 Task: Check land for sale in San Diego.
Action: Mouse moved to (147, 109)
Screenshot: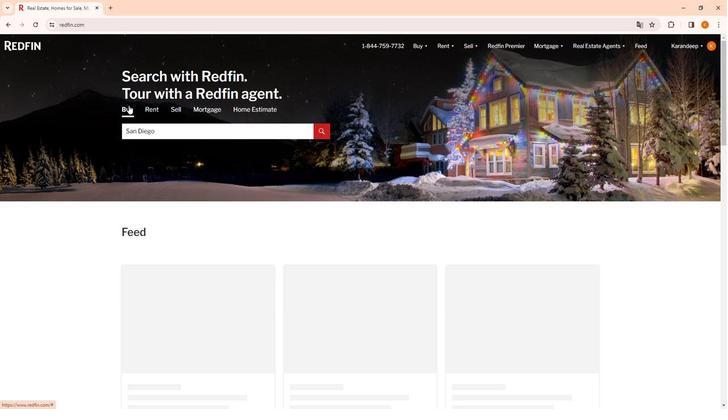 
Action: Mouse pressed left at (147, 109)
Screenshot: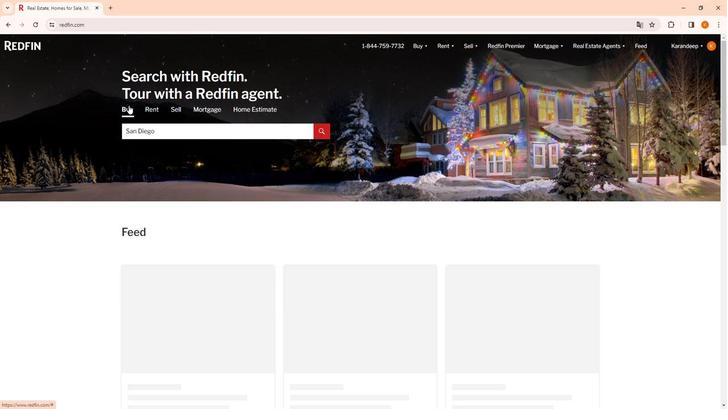 
Action: Mouse moved to (326, 134)
Screenshot: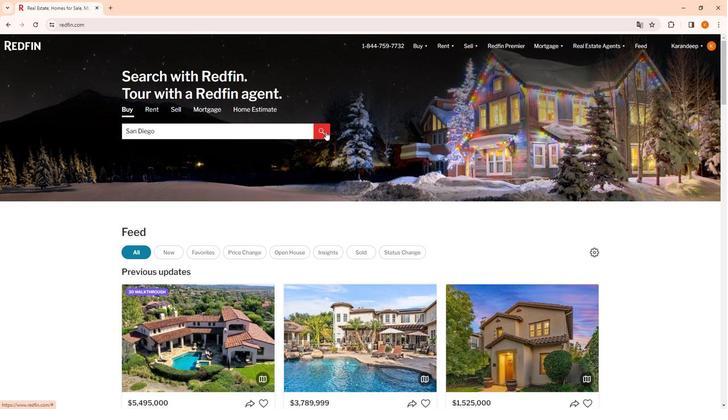 
Action: Mouse pressed left at (326, 134)
Screenshot: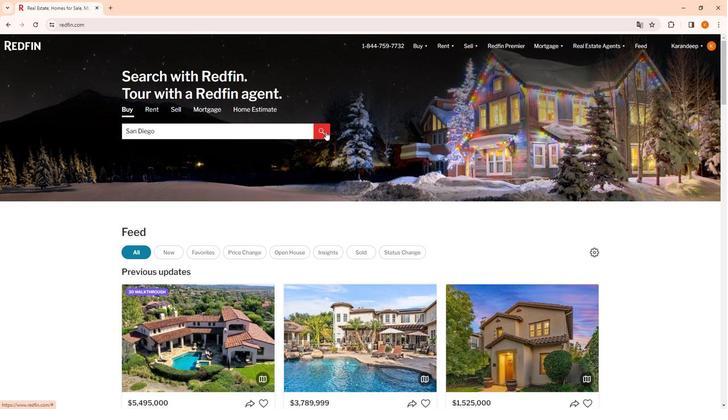 
Action: Mouse moved to (418, 52)
Screenshot: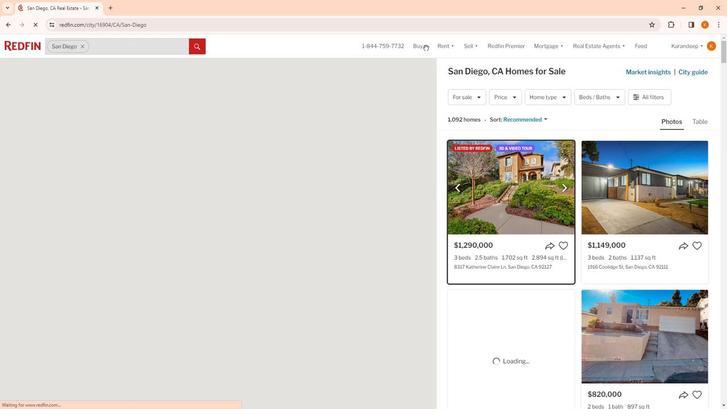 
Action: Mouse pressed left at (418, 52)
Screenshot: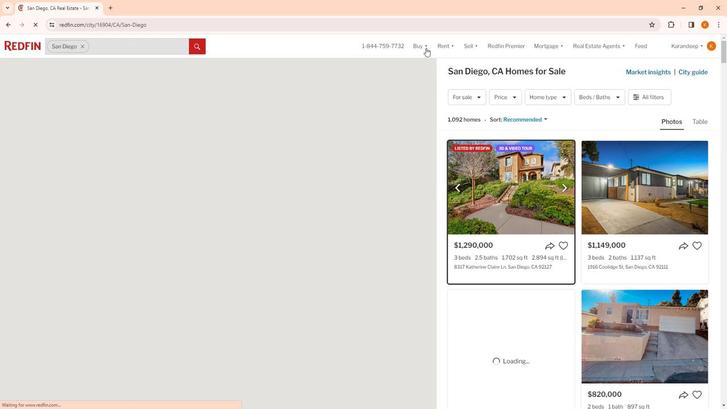 
Action: Mouse moved to (332, 200)
Screenshot: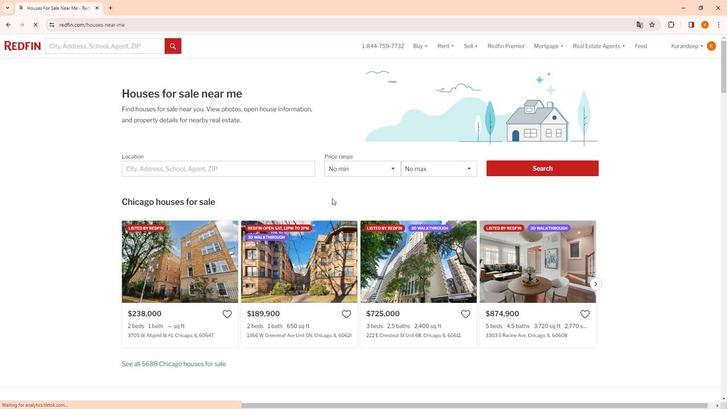 
Action: Mouse scrolled (332, 199) with delta (0, 0)
Screenshot: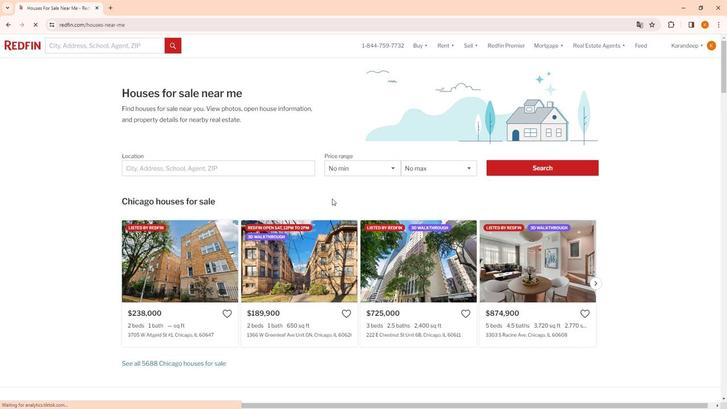
Action: Mouse moved to (332, 200)
Screenshot: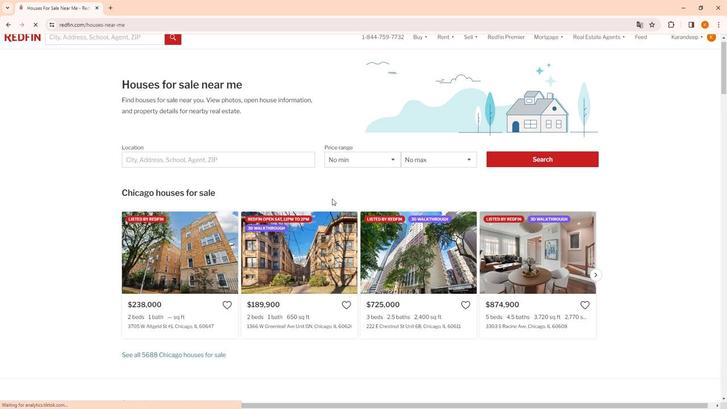 
Action: Mouse scrolled (332, 200) with delta (0, 0)
Screenshot: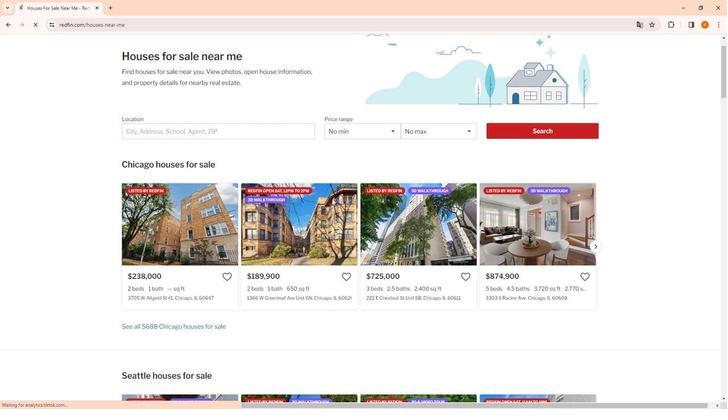 
Action: Mouse scrolled (332, 200) with delta (0, 0)
Screenshot: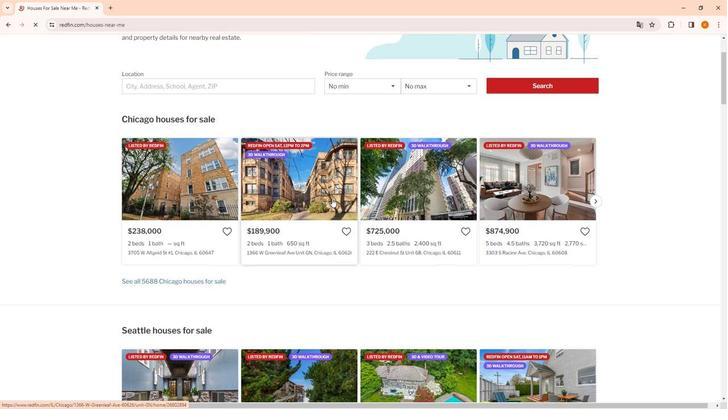 
Action: Mouse scrolled (332, 200) with delta (0, 0)
Screenshot: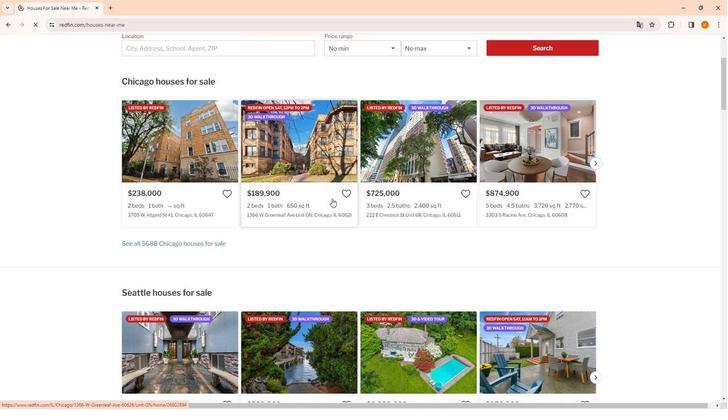 
Action: Mouse scrolled (332, 200) with delta (0, 0)
Screenshot: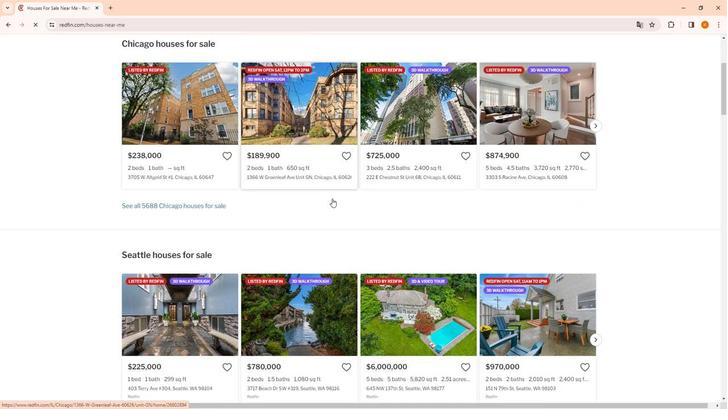 
Action: Mouse moved to (331, 200)
Screenshot: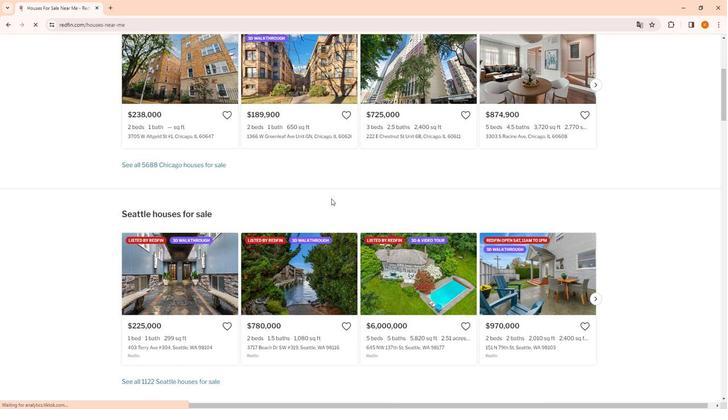 
Action: Mouse scrolled (331, 200) with delta (0, 0)
Screenshot: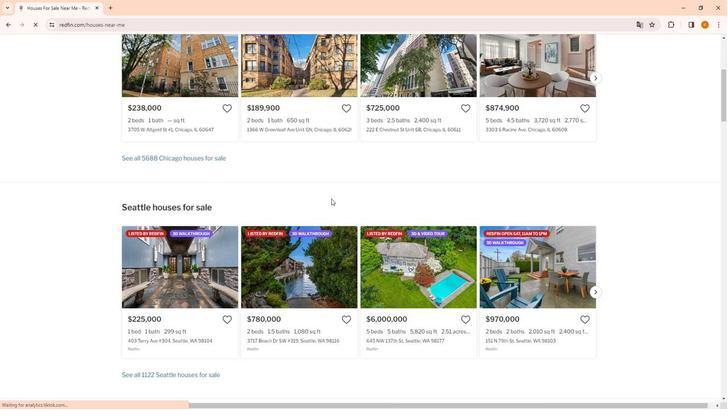 
Action: Mouse moved to (331, 200)
Screenshot: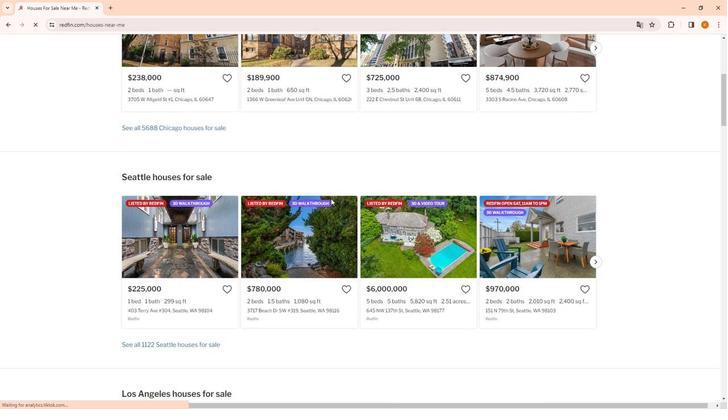 
Action: Mouse scrolled (331, 200) with delta (0, 0)
Screenshot: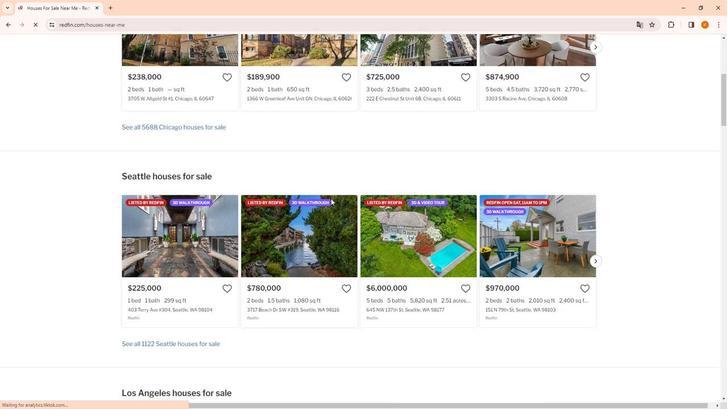 
Action: Mouse scrolled (331, 200) with delta (0, 0)
Screenshot: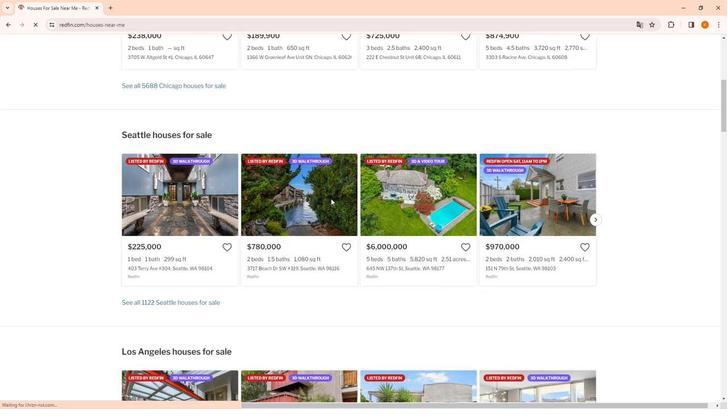 
Action: Mouse moved to (331, 199)
Screenshot: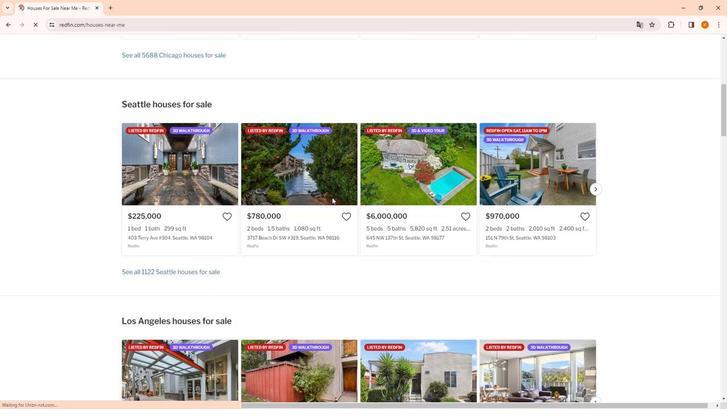 
Action: Mouse scrolled (331, 198) with delta (0, 0)
Screenshot: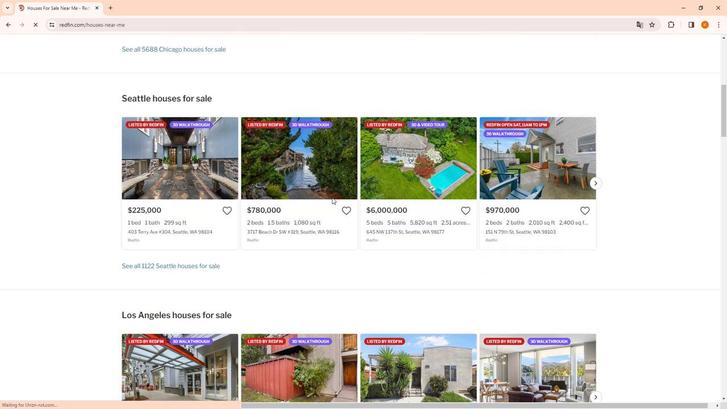 
Action: Mouse moved to (332, 199)
Screenshot: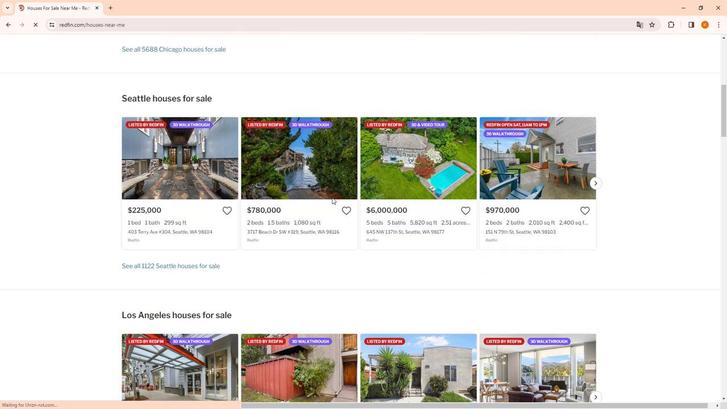 
Action: Mouse scrolled (332, 198) with delta (0, 0)
Screenshot: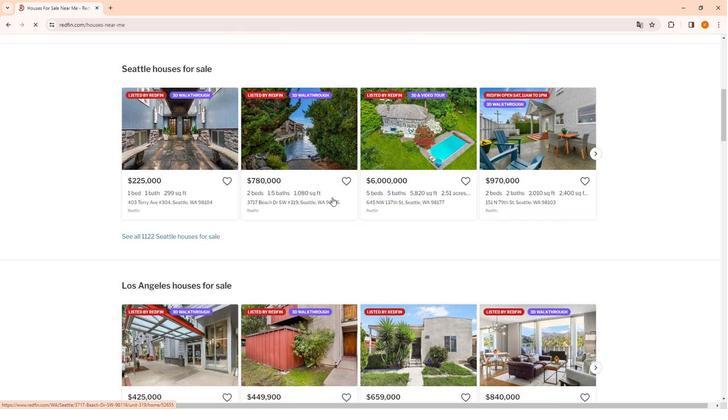 
Action: Mouse scrolled (332, 198) with delta (0, 0)
Screenshot: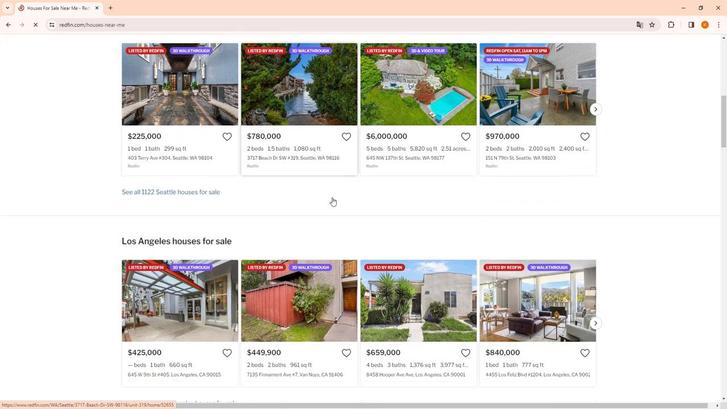 
Action: Mouse moved to (333, 198)
Screenshot: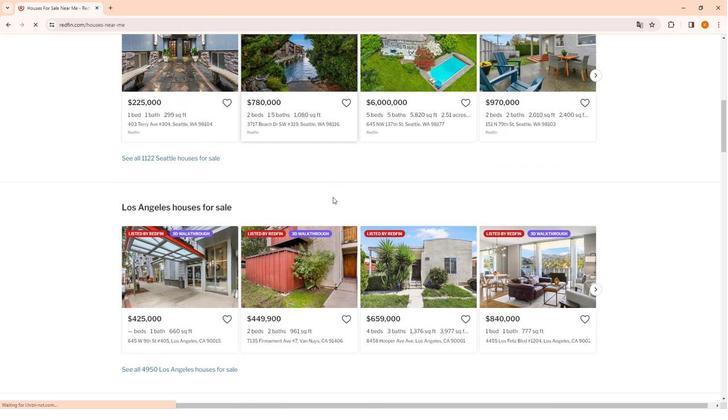 
Action: Mouse scrolled (333, 198) with delta (0, 0)
Screenshot: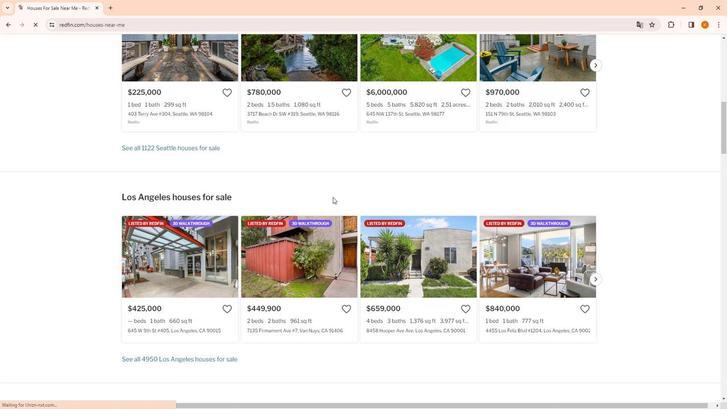 
Action: Mouse scrolled (333, 198) with delta (0, 0)
Screenshot: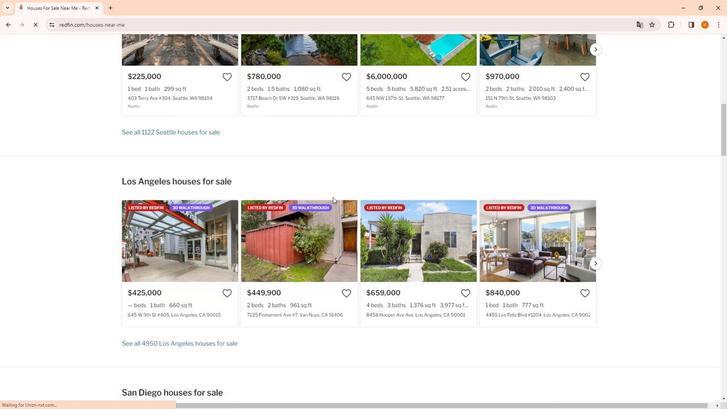 
Action: Mouse scrolled (333, 198) with delta (0, 0)
Screenshot: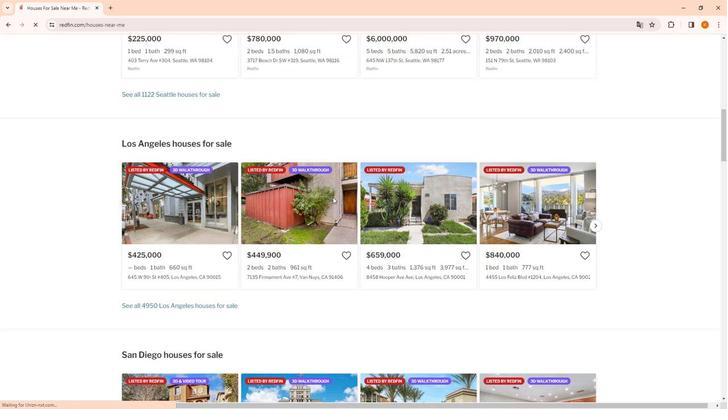 
Action: Mouse scrolled (333, 198) with delta (0, 0)
Screenshot: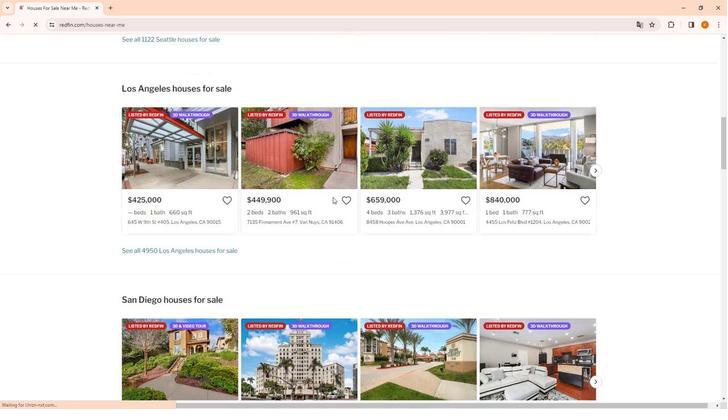 
Action: Mouse scrolled (333, 198) with delta (0, 0)
Screenshot: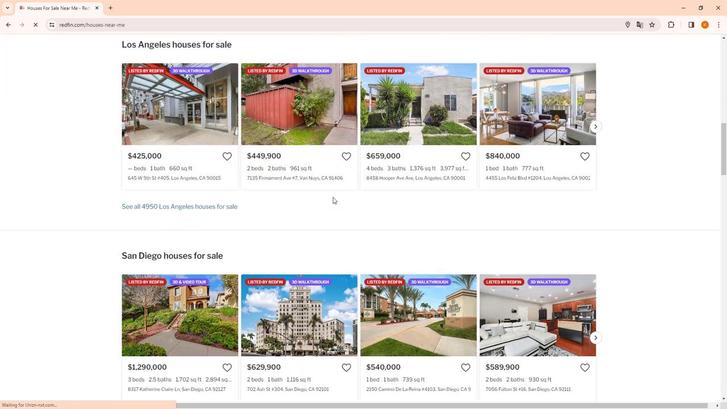 
Action: Mouse moved to (333, 198)
Screenshot: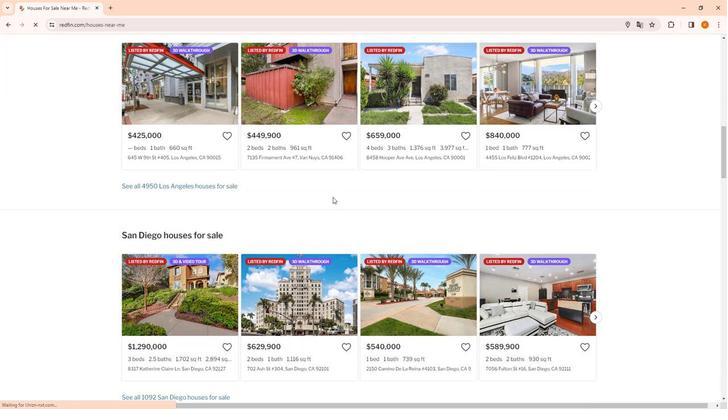 
Action: Mouse scrolled (333, 198) with delta (0, 0)
Screenshot: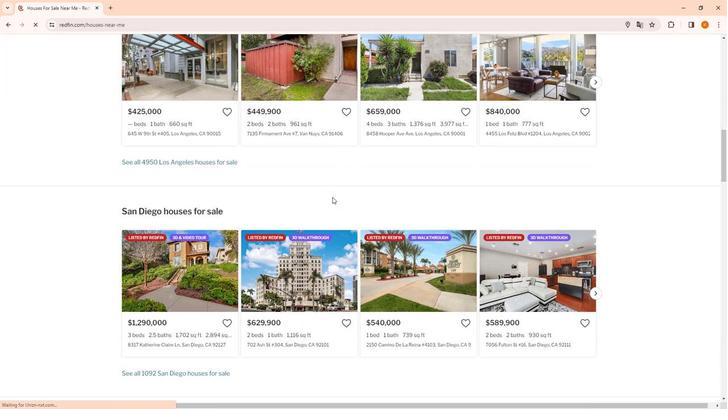 
Action: Mouse moved to (333, 199)
Screenshot: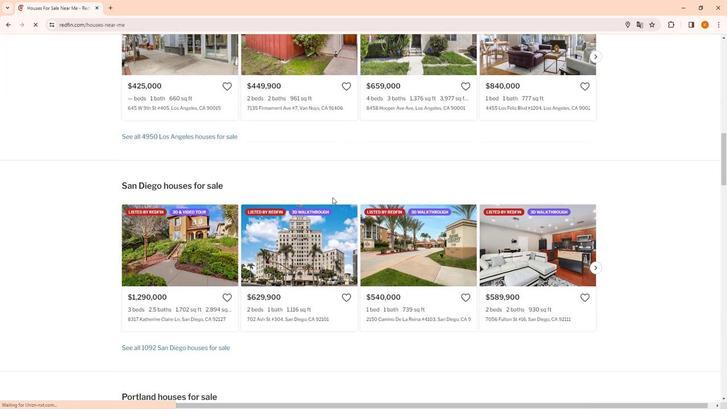 
Action: Mouse scrolled (333, 198) with delta (0, 0)
Screenshot: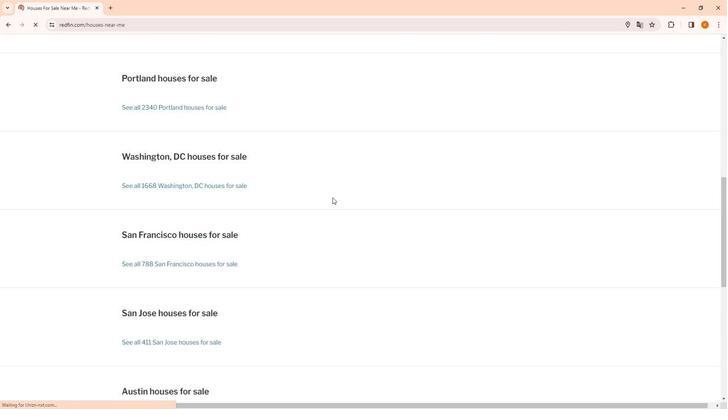 
Action: Mouse scrolled (333, 198) with delta (0, 0)
Screenshot: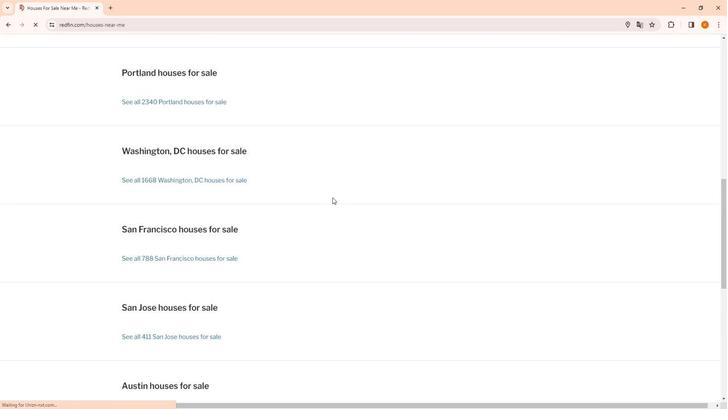 
Action: Mouse scrolled (333, 198) with delta (0, 0)
Screenshot: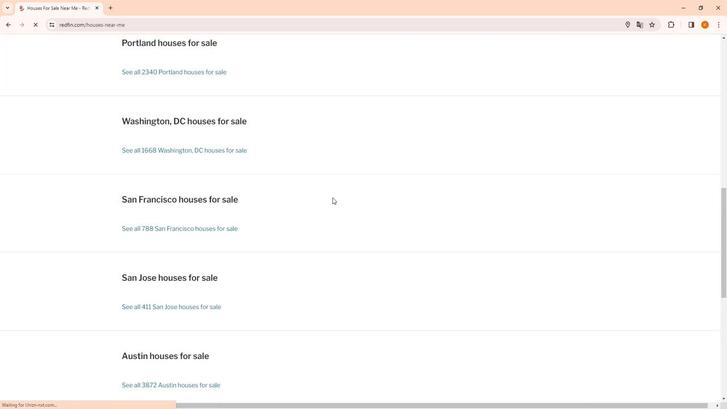 
Action: Mouse scrolled (333, 198) with delta (0, 0)
Screenshot: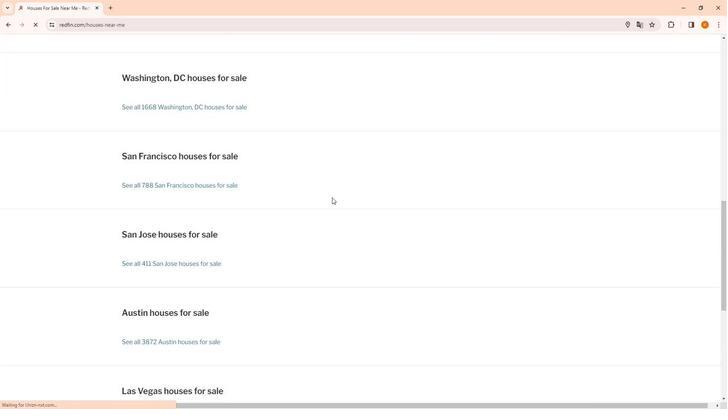 
Action: Mouse moved to (332, 199)
Screenshot: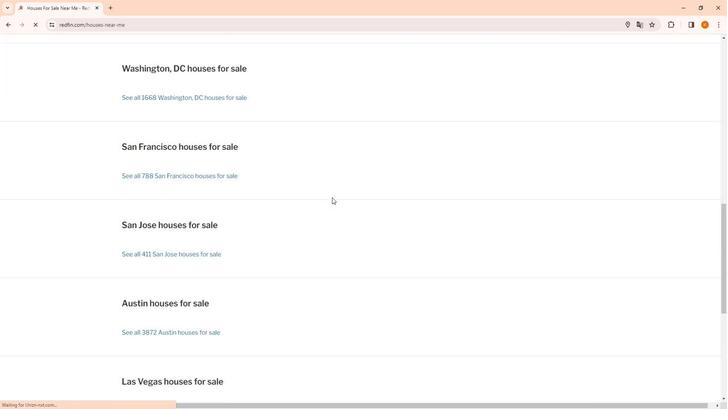 
Action: Mouse scrolled (332, 198) with delta (0, 0)
Screenshot: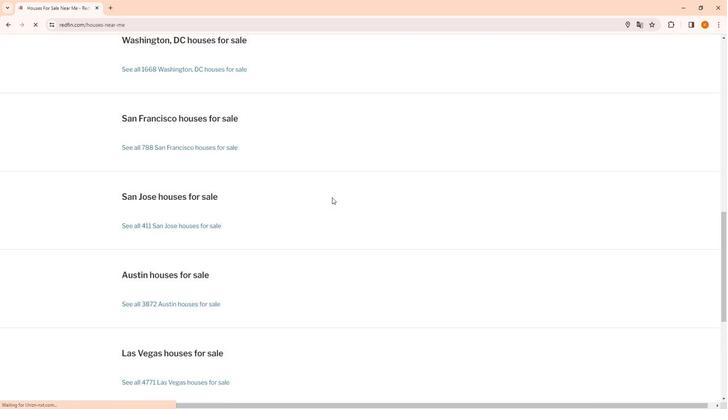 
Action: Mouse moved to (332, 199)
Screenshot: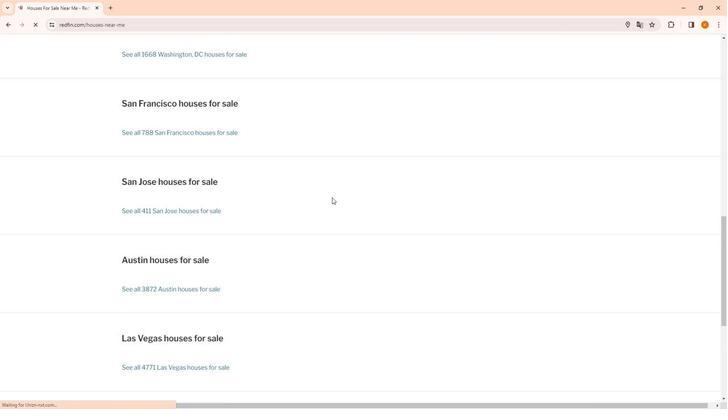 
Action: Mouse scrolled (332, 198) with delta (0, 0)
Screenshot: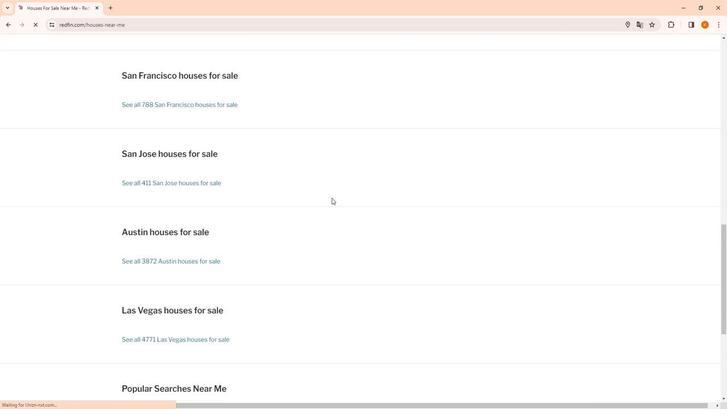 
Action: Mouse moved to (331, 199)
Screenshot: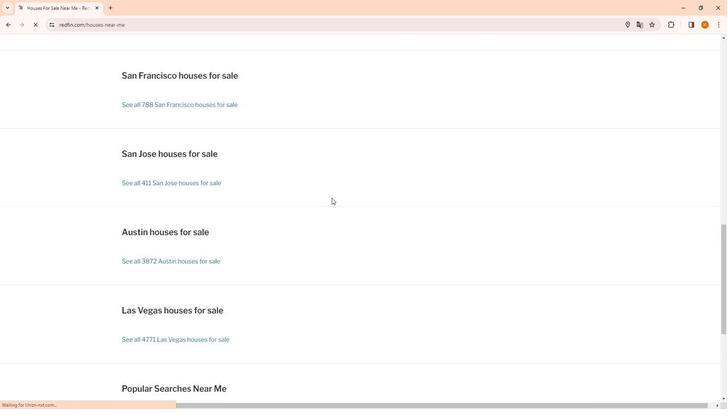 
Action: Mouse scrolled (331, 199) with delta (0, 0)
Screenshot: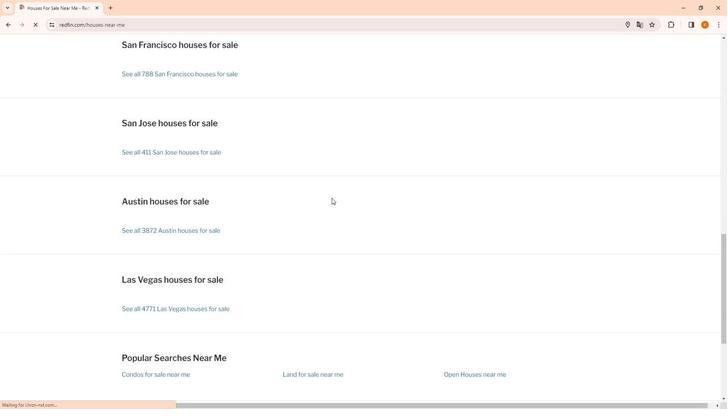 
Action: Mouse scrolled (331, 199) with delta (0, 0)
Screenshot: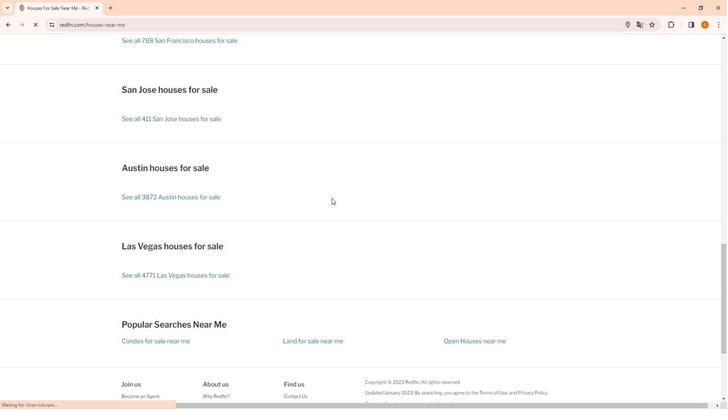 
Action: Mouse moved to (331, 200)
Screenshot: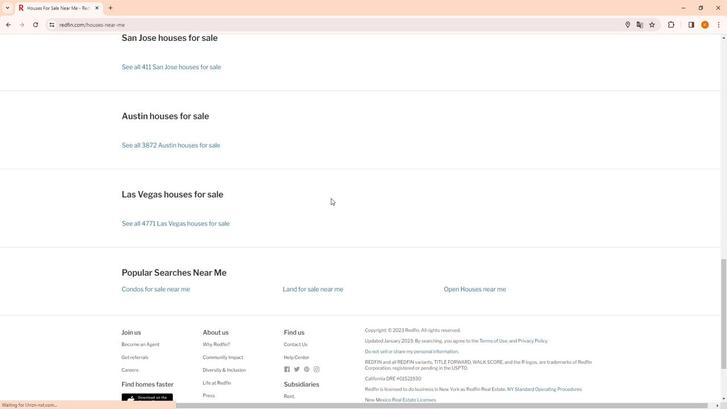 
Action: Mouse scrolled (331, 199) with delta (0, 0)
Screenshot: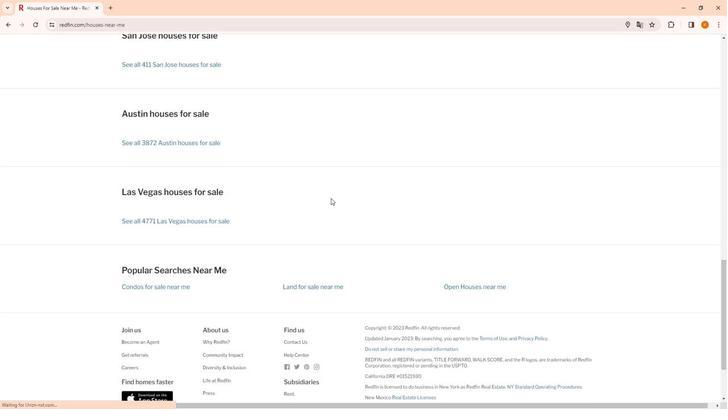 
Action: Mouse moved to (312, 246)
Screenshot: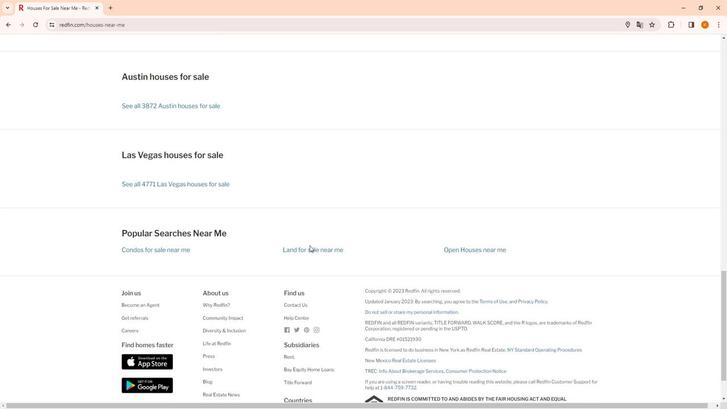 
Action: Mouse pressed left at (312, 246)
Screenshot: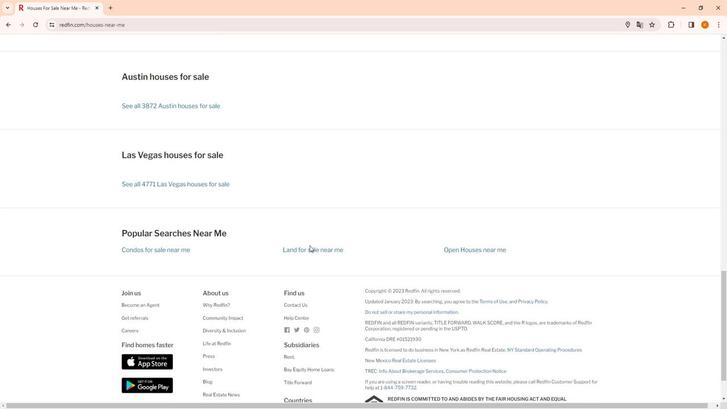 
Action: Mouse moved to (312, 250)
Screenshot: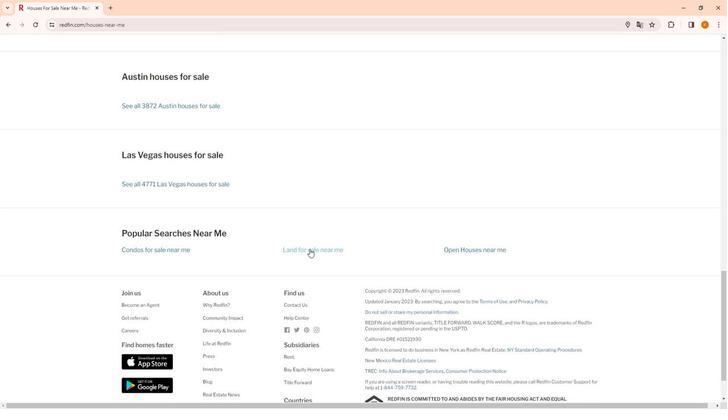 
Action: Mouse pressed left at (312, 250)
Screenshot: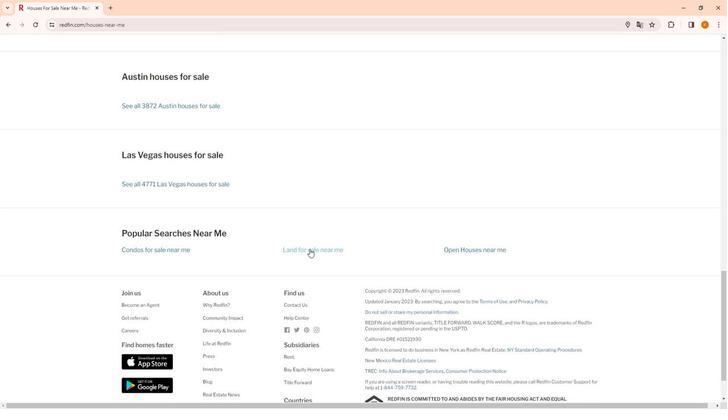 
Action: Mouse moved to (584, 218)
Screenshot: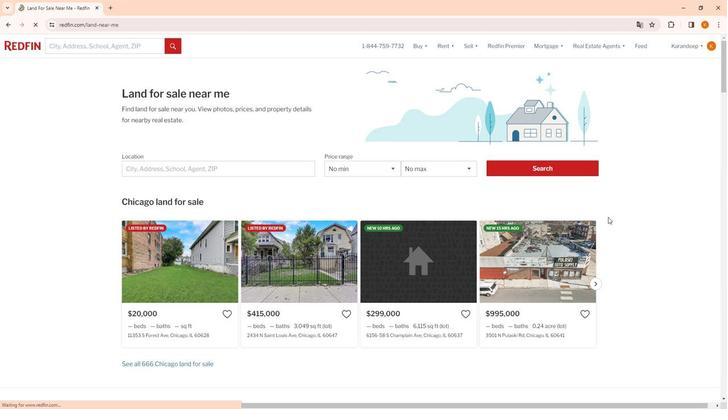 
Action: Mouse scrolled (584, 218) with delta (0, 0)
Screenshot: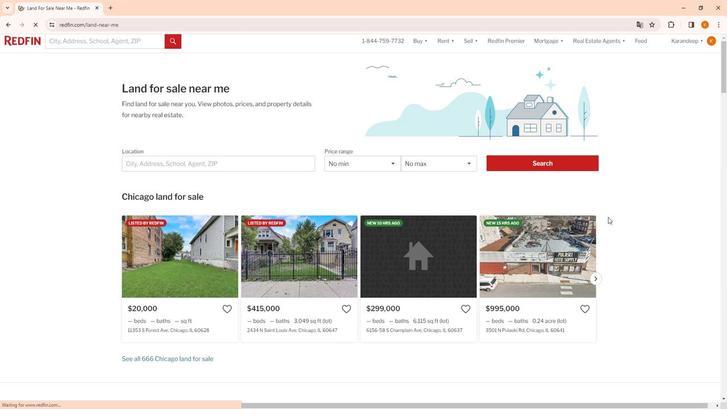 
Action: Mouse scrolled (584, 218) with delta (0, 0)
Screenshot: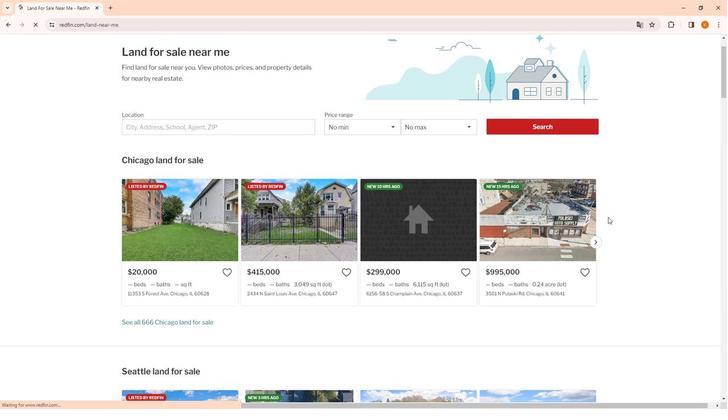 
Action: Mouse scrolled (584, 218) with delta (0, 0)
Screenshot: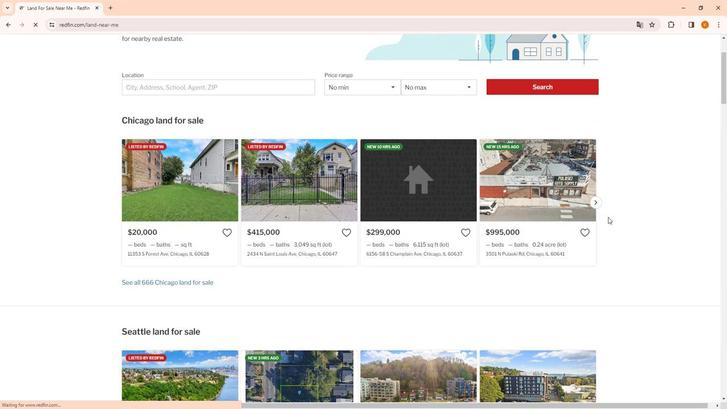 
Action: Mouse moved to (198, 140)
Screenshot: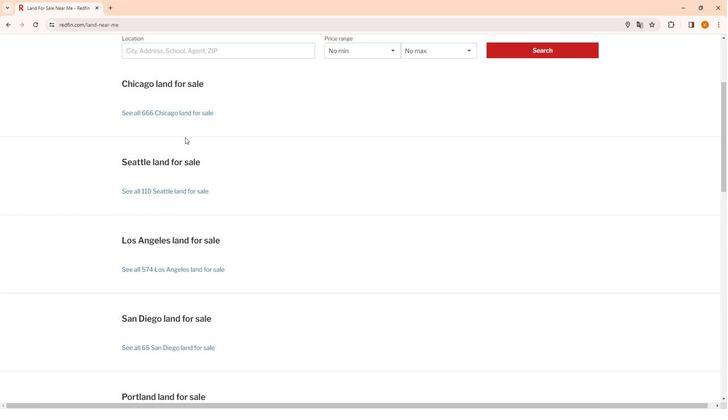 
Action: Mouse scrolled (198, 140) with delta (0, 0)
Screenshot: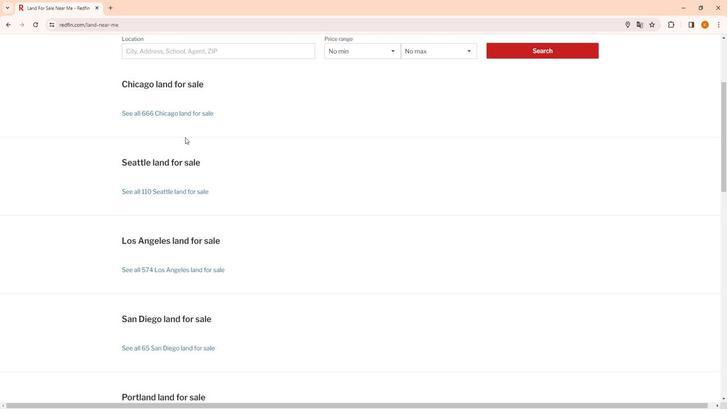 
Action: Mouse scrolled (198, 140) with delta (0, 0)
Screenshot: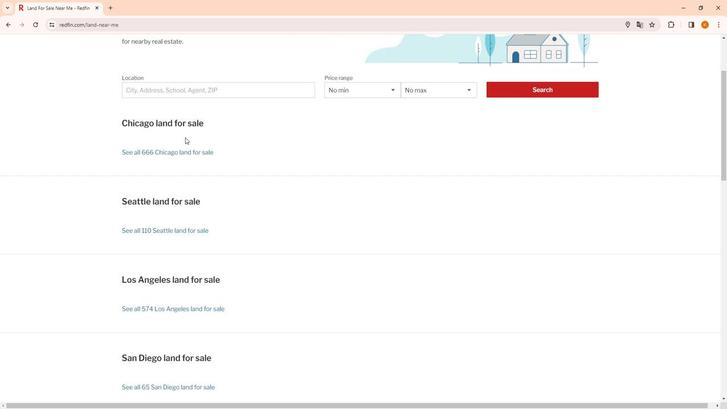 
Action: Mouse moved to (198, 140)
Screenshot: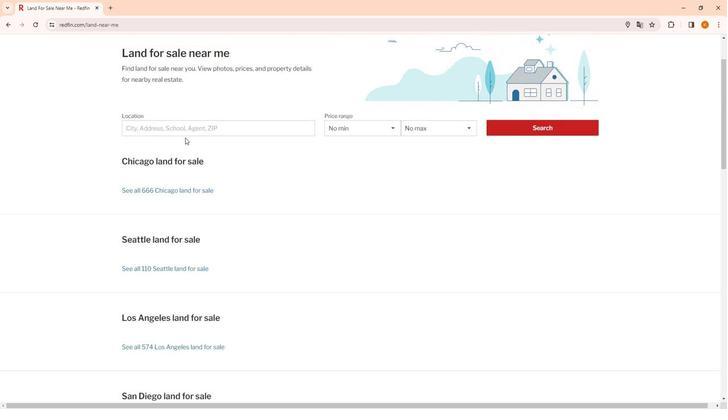 
Action: Mouse scrolled (198, 140) with delta (0, 0)
Screenshot: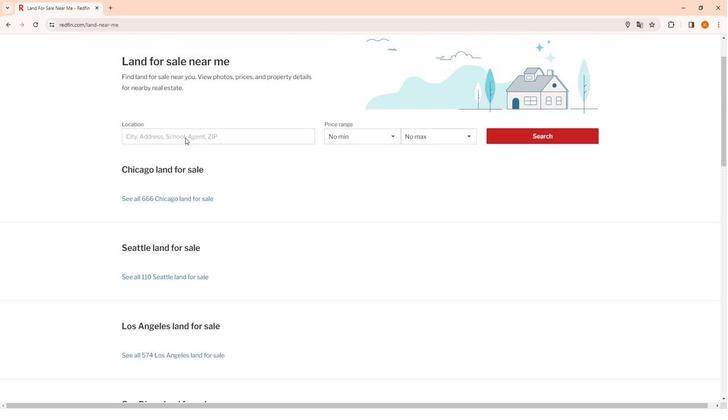 
Action: Mouse scrolled (198, 140) with delta (0, 0)
Screenshot: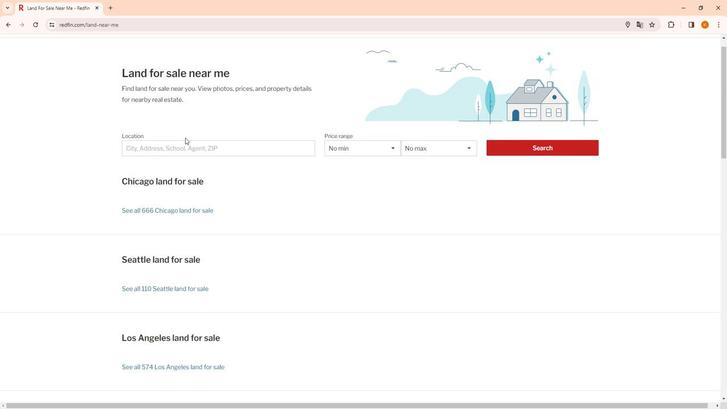 
Action: Mouse moved to (225, 212)
Screenshot: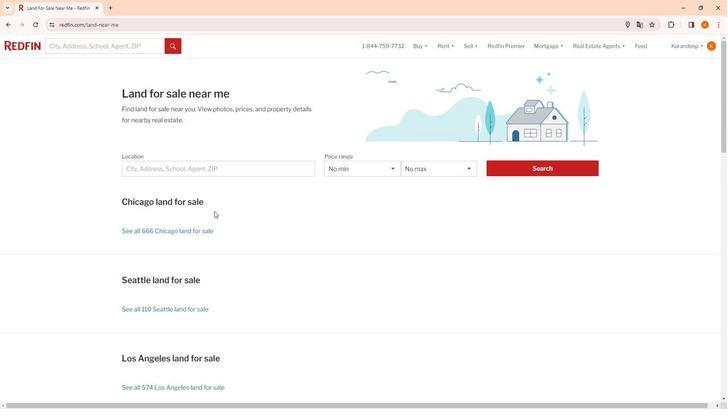 
Action: Mouse scrolled (225, 213) with delta (0, 0)
Screenshot: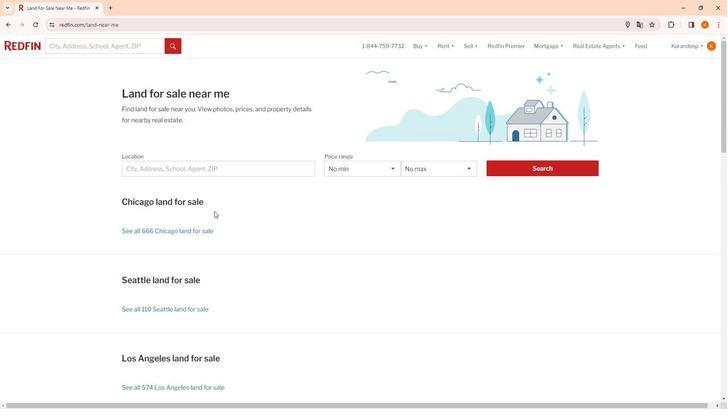 
Action: Mouse scrolled (225, 212) with delta (0, 0)
Screenshot: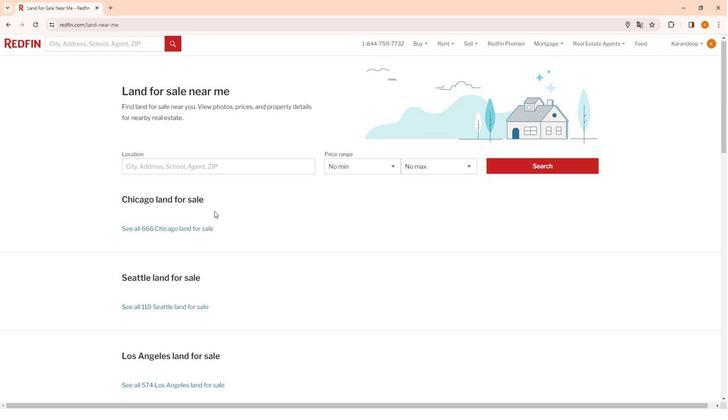 
Action: Mouse moved to (225, 212)
Screenshot: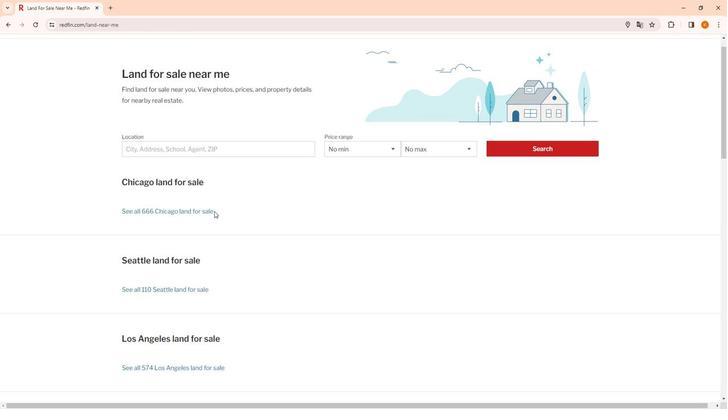 
Action: Mouse scrolled (225, 212) with delta (0, 0)
Screenshot: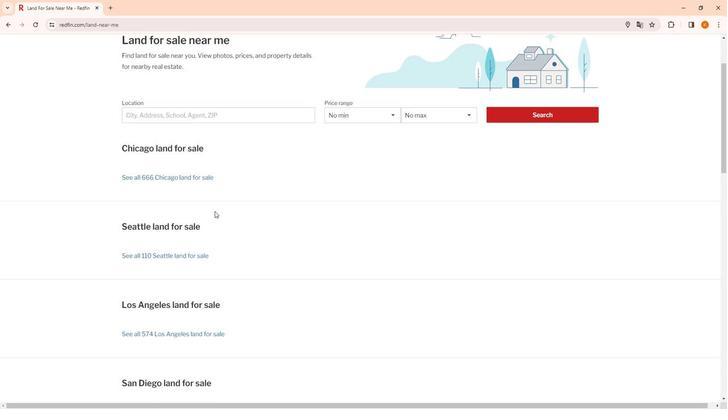 
Action: Mouse moved to (229, 194)
Screenshot: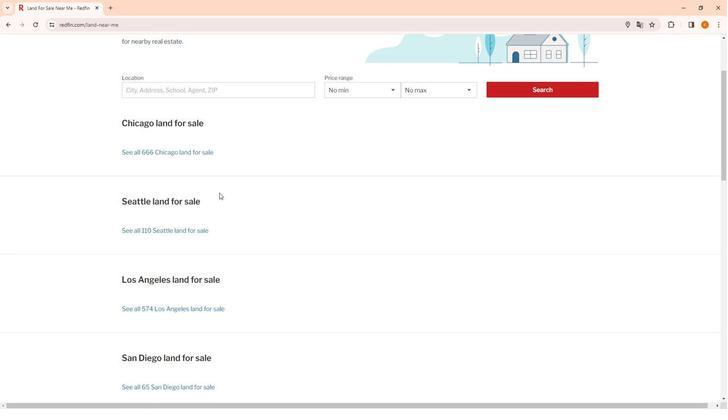 
Action: Mouse scrolled (229, 194) with delta (0, 0)
Screenshot: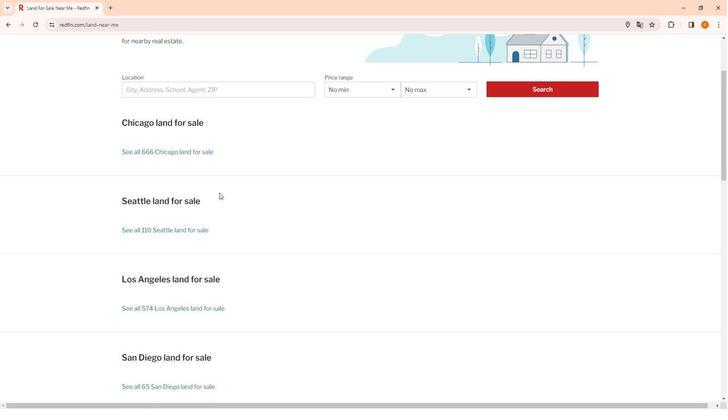 
Action: Mouse scrolled (229, 194) with delta (0, 0)
Screenshot: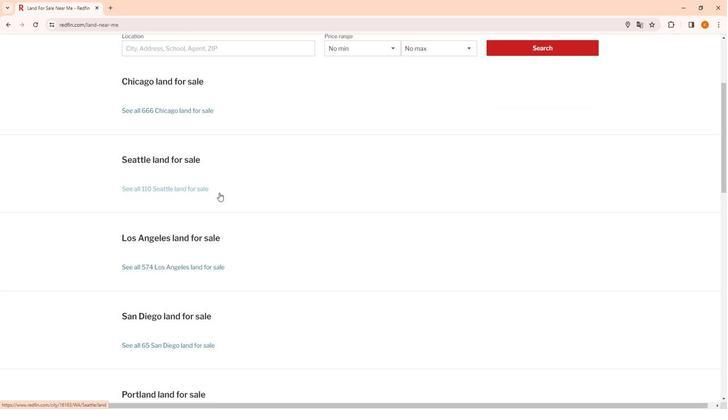 
Action: Mouse moved to (237, 195)
Screenshot: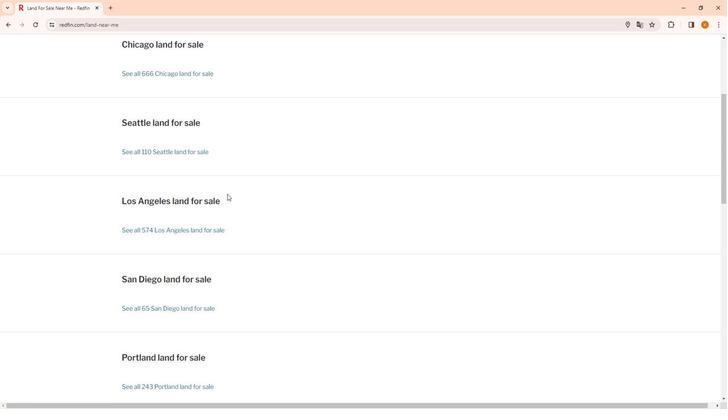 
Action: Mouse scrolled (237, 195) with delta (0, 0)
Screenshot: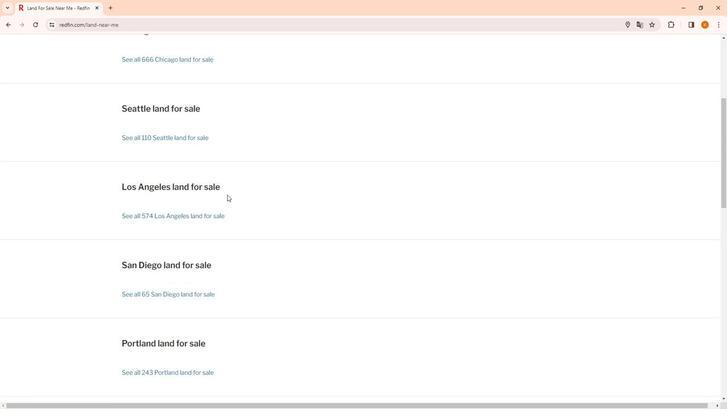 
Action: Mouse moved to (237, 196)
Screenshot: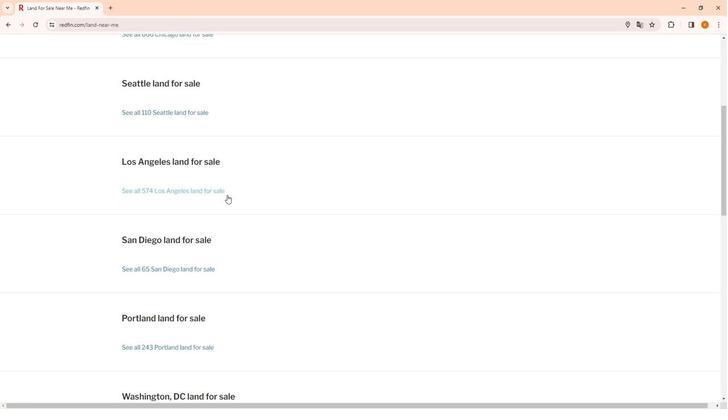 
Action: Mouse scrolled (237, 196) with delta (0, 0)
Screenshot: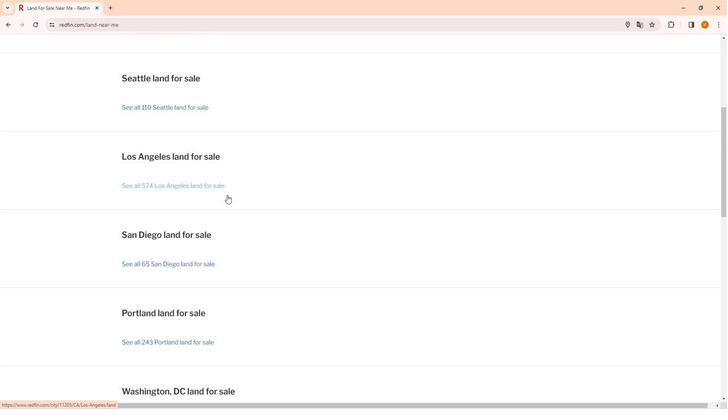 
Action: Mouse moved to (212, 227)
Screenshot: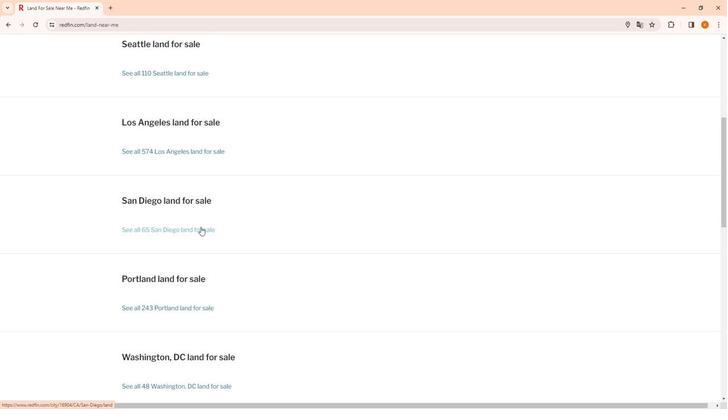 
Action: Mouse pressed left at (212, 227)
Screenshot: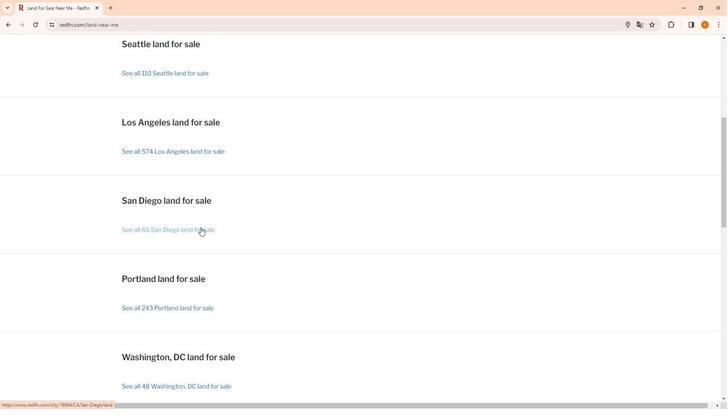 
Action: Mouse moved to (434, 276)
Screenshot: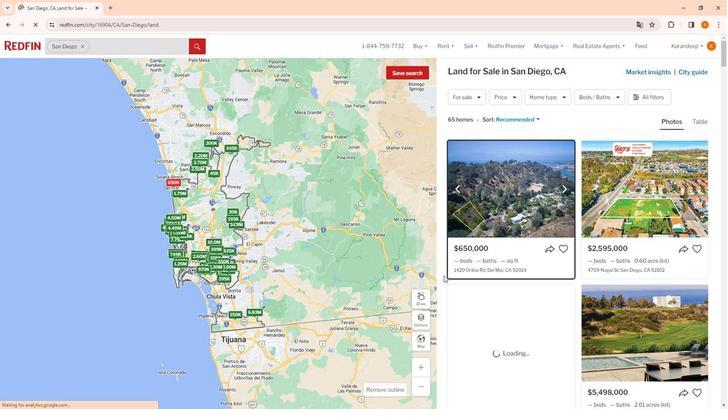 
Action: Mouse scrolled (434, 275) with delta (0, 0)
Screenshot: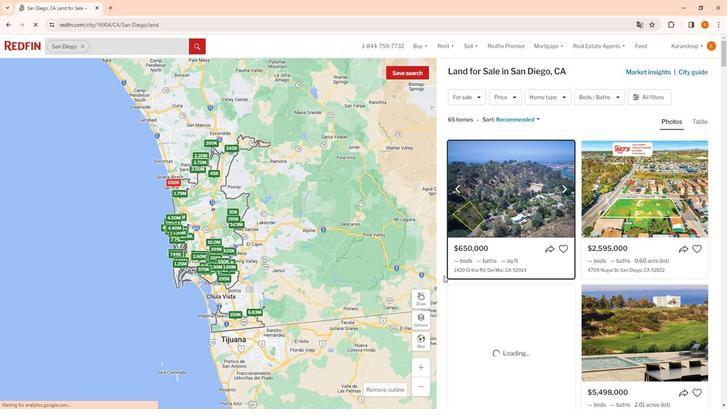 
Action: Mouse scrolled (434, 275) with delta (0, 0)
Screenshot: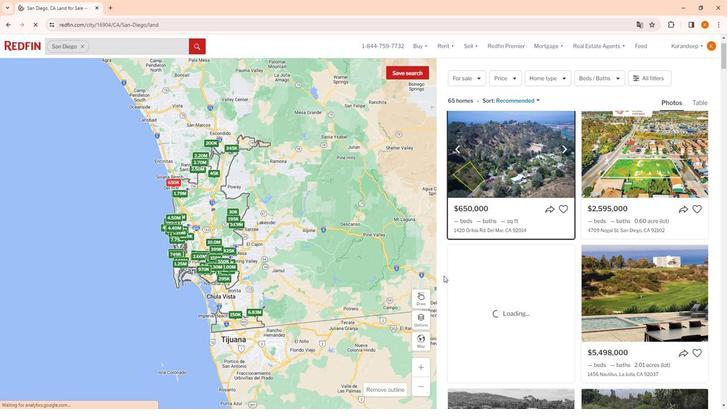 
Action: Mouse scrolled (434, 275) with delta (0, 0)
Screenshot: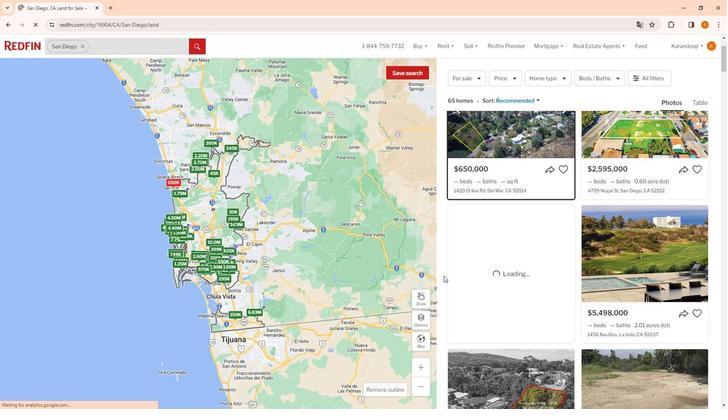 
Action: Mouse scrolled (434, 275) with delta (0, 0)
Screenshot: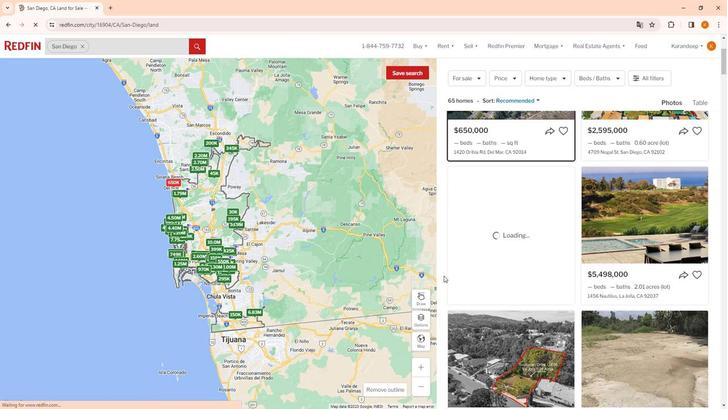 
Action: Mouse scrolled (434, 275) with delta (0, 0)
Screenshot: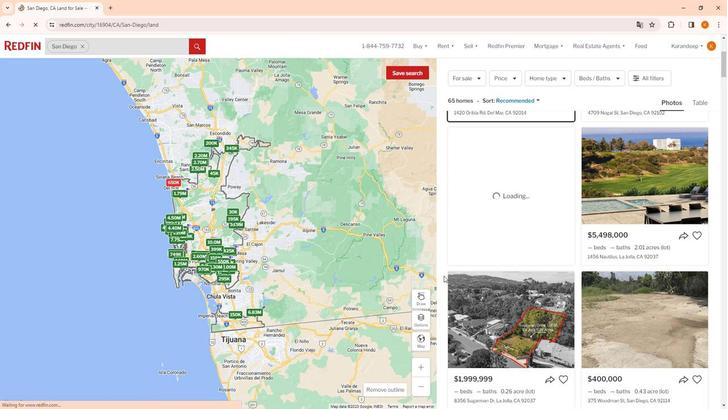 
Action: Mouse scrolled (434, 275) with delta (0, 0)
Screenshot: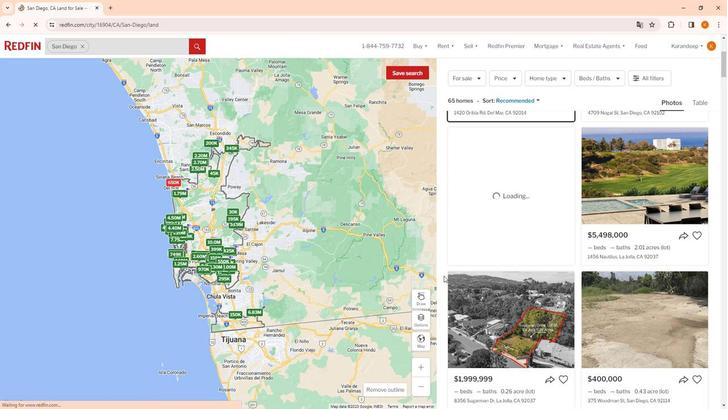 
Action: Mouse scrolled (434, 275) with delta (0, 0)
Screenshot: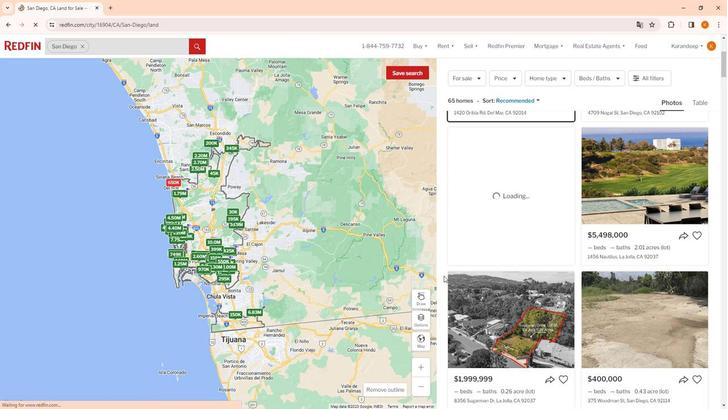
